 Task: Sort the products in the category "Baby Food & Drinks" by best match.
Action: Mouse moved to (348, 169)
Screenshot: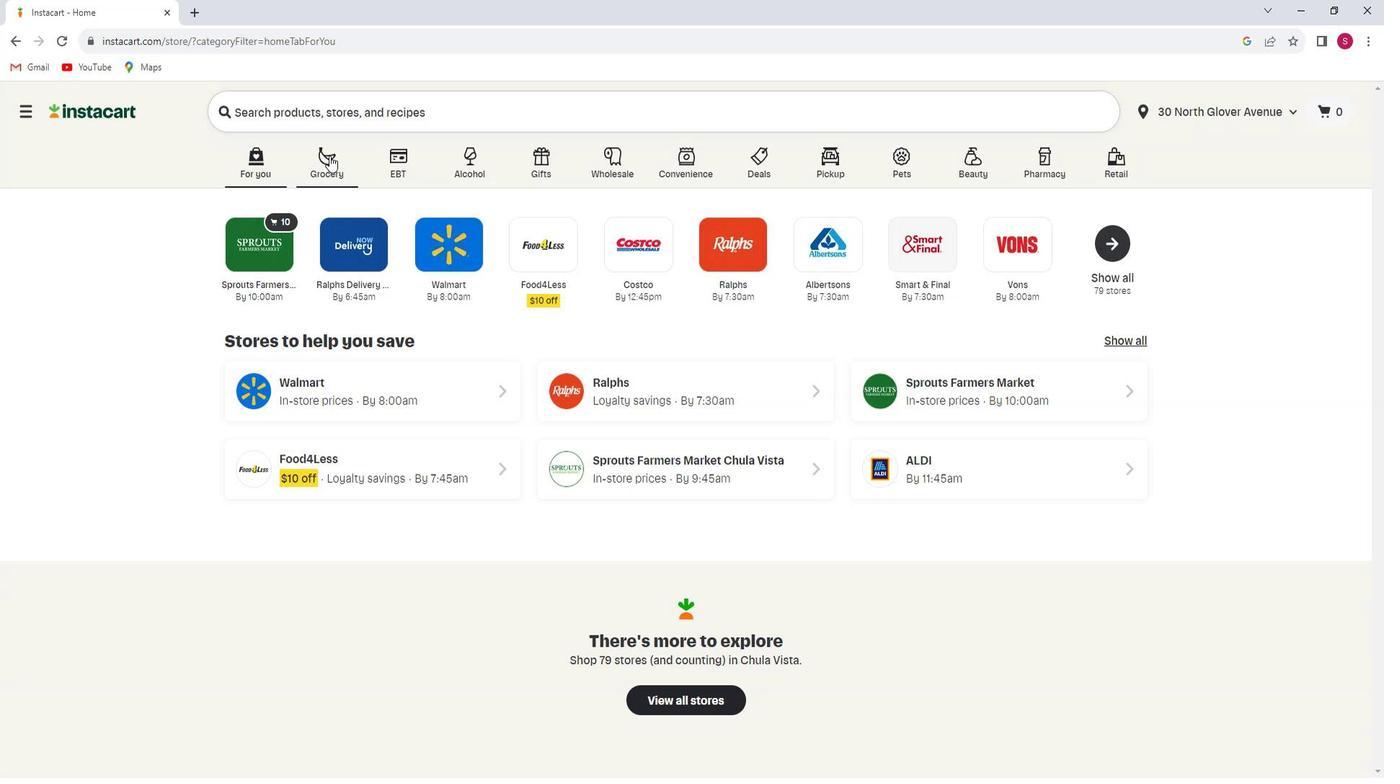 
Action: Mouse pressed left at (348, 169)
Screenshot: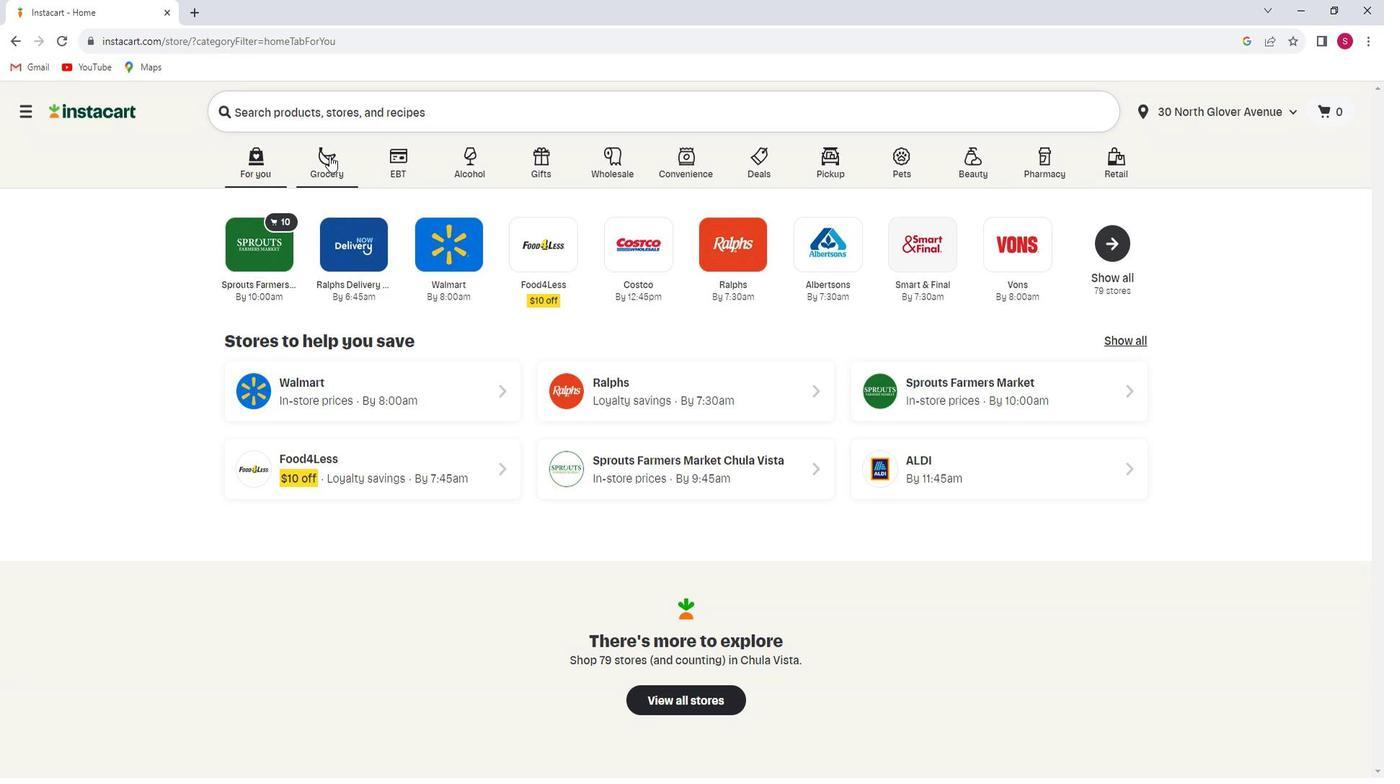 
Action: Mouse moved to (366, 436)
Screenshot: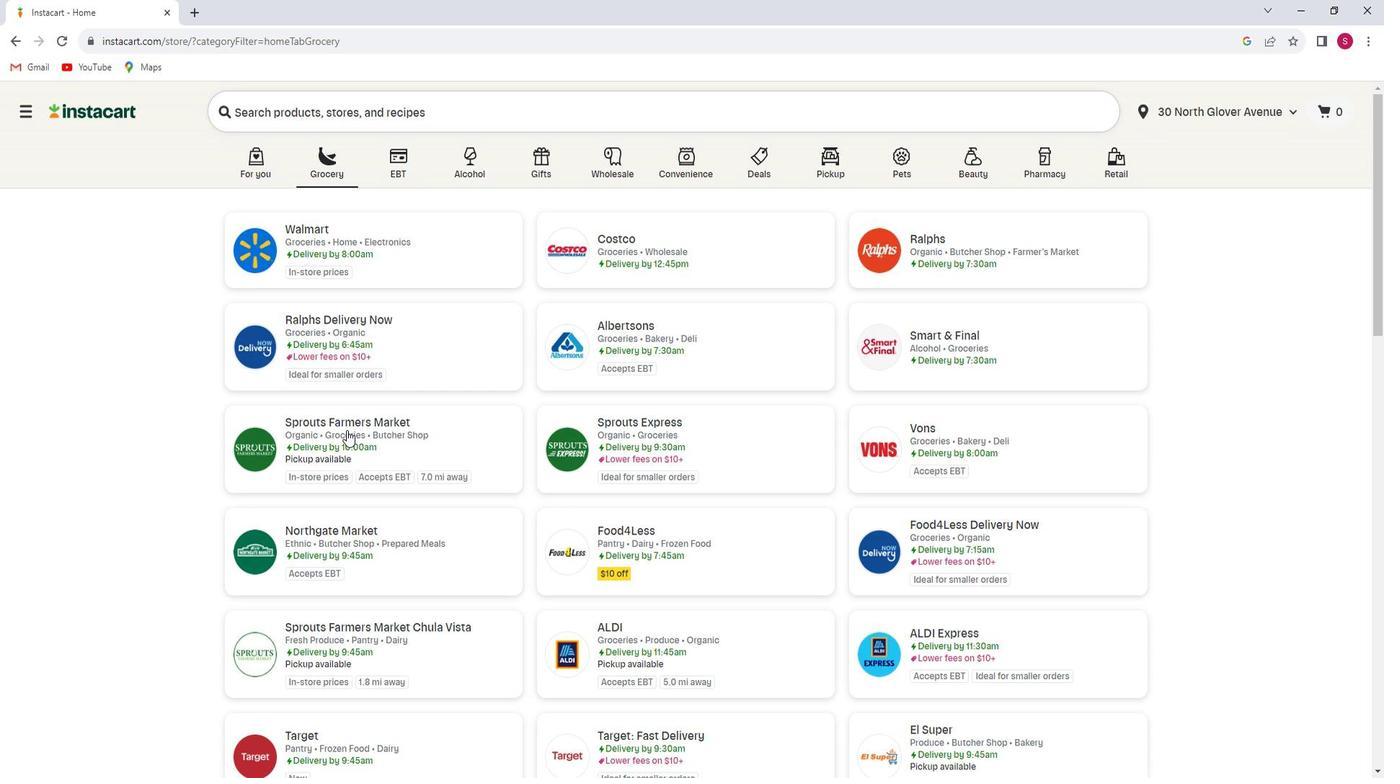 
Action: Mouse pressed left at (366, 436)
Screenshot: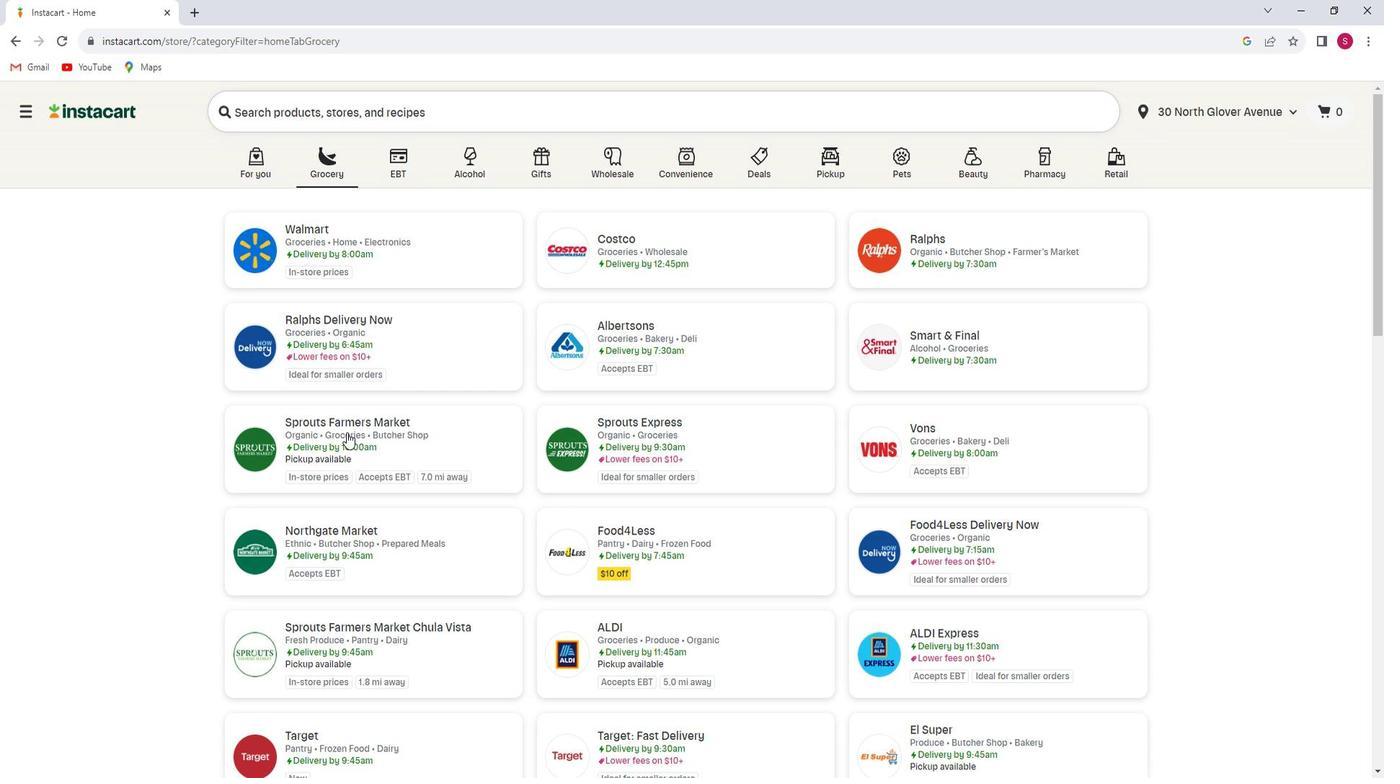 
Action: Mouse moved to (149, 524)
Screenshot: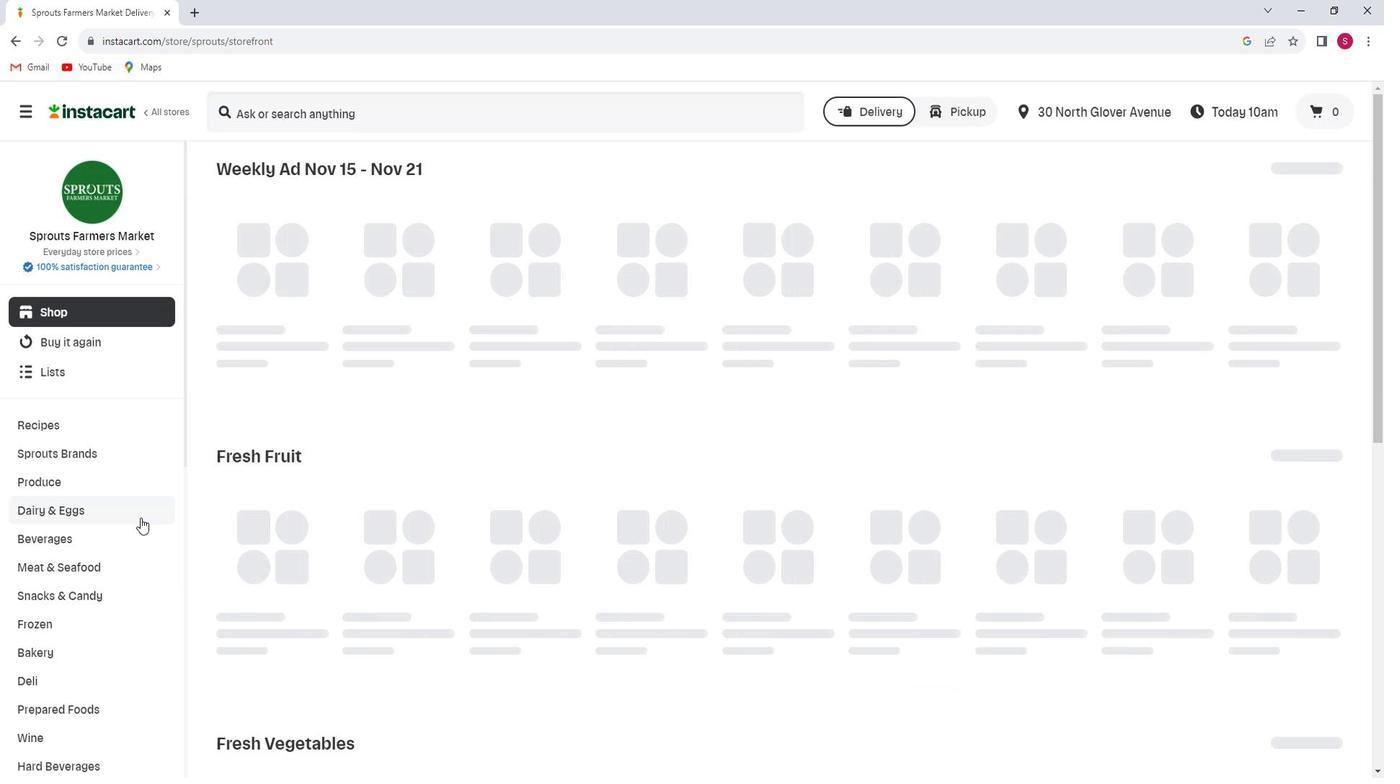 
Action: Mouse scrolled (149, 523) with delta (0, 0)
Screenshot: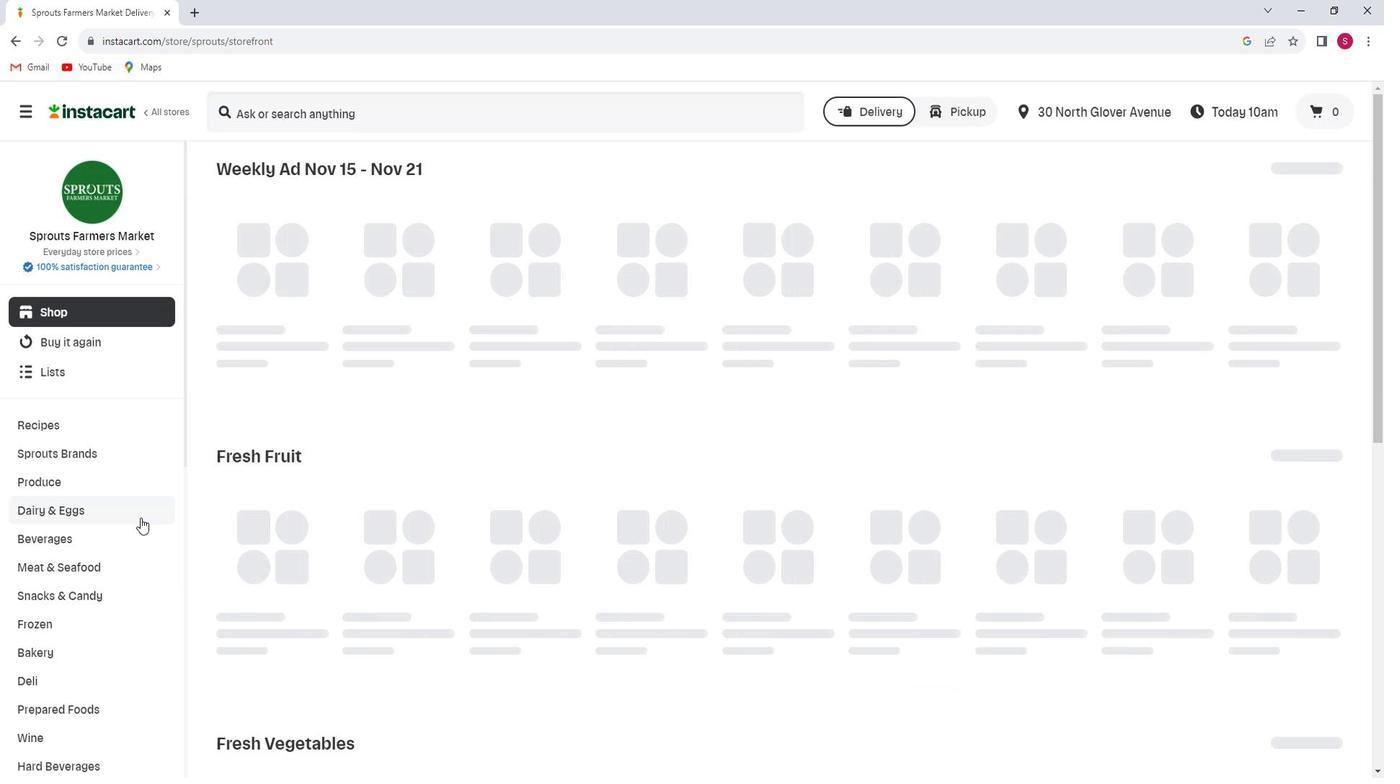 
Action: Mouse moved to (144, 527)
Screenshot: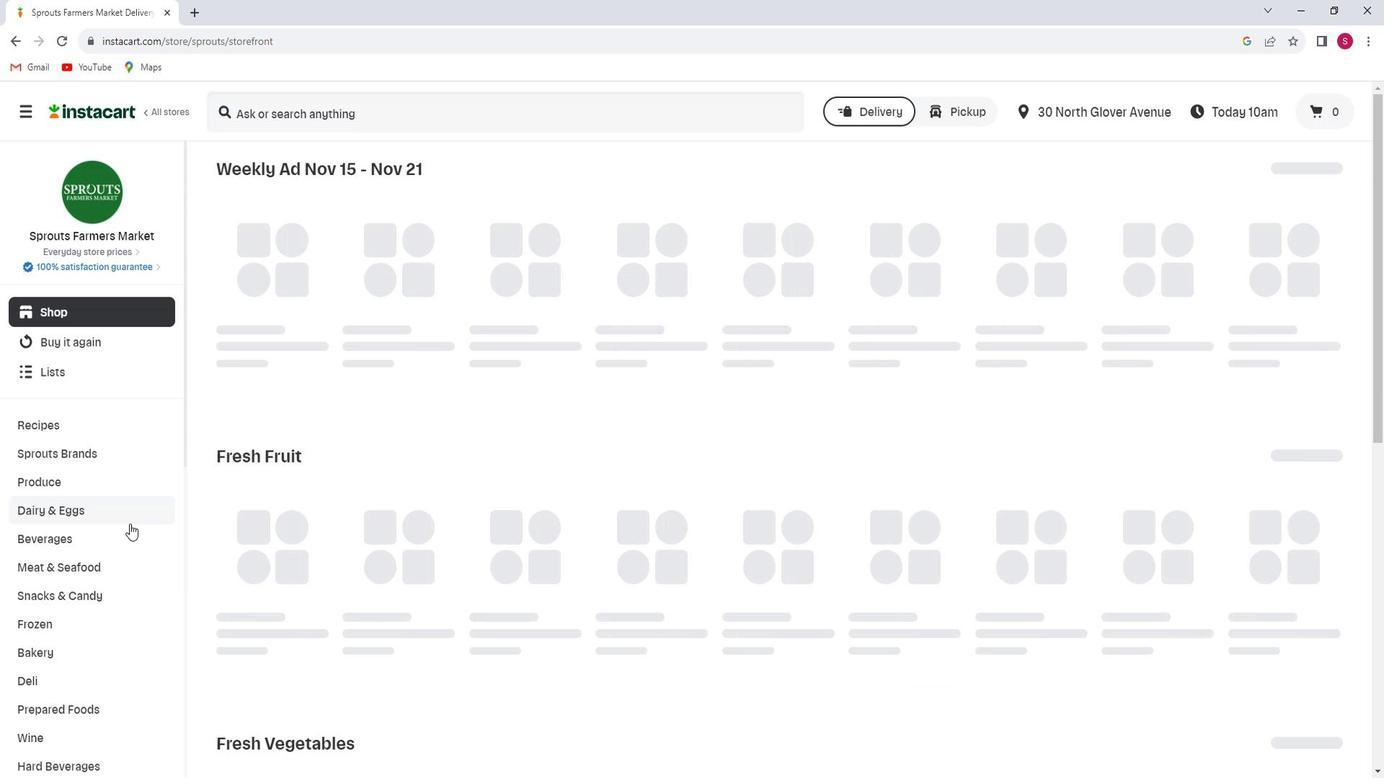 
Action: Mouse scrolled (144, 526) with delta (0, 0)
Screenshot: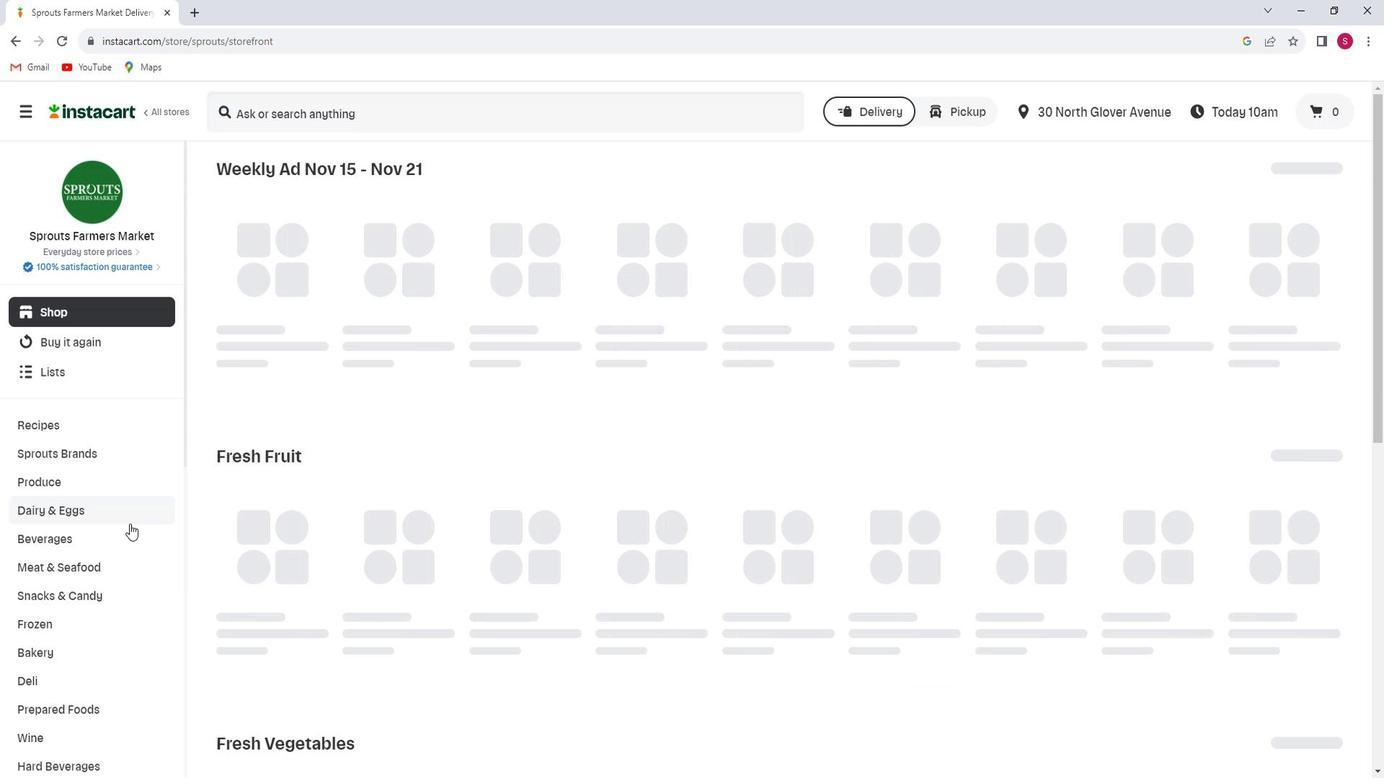 
Action: Mouse scrolled (144, 526) with delta (0, 0)
Screenshot: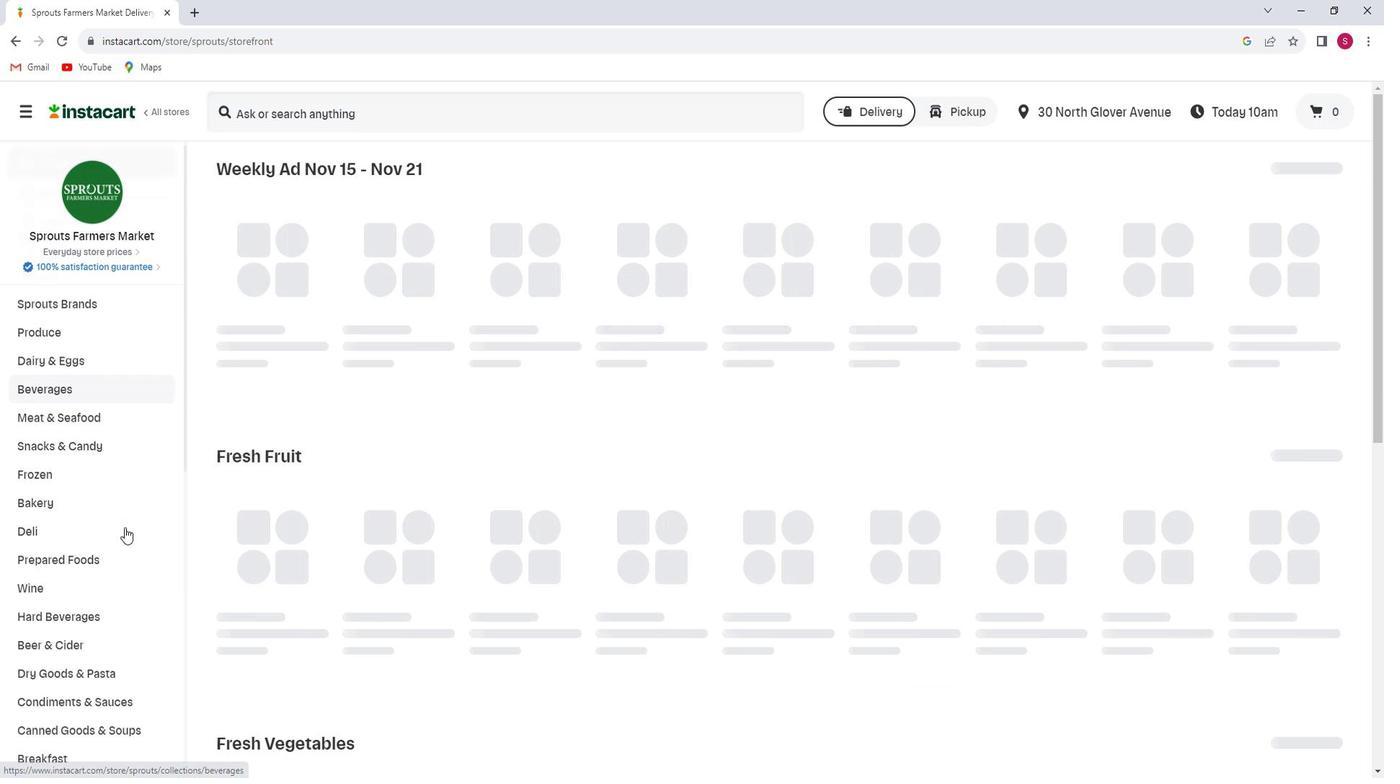 
Action: Mouse scrolled (144, 526) with delta (0, 0)
Screenshot: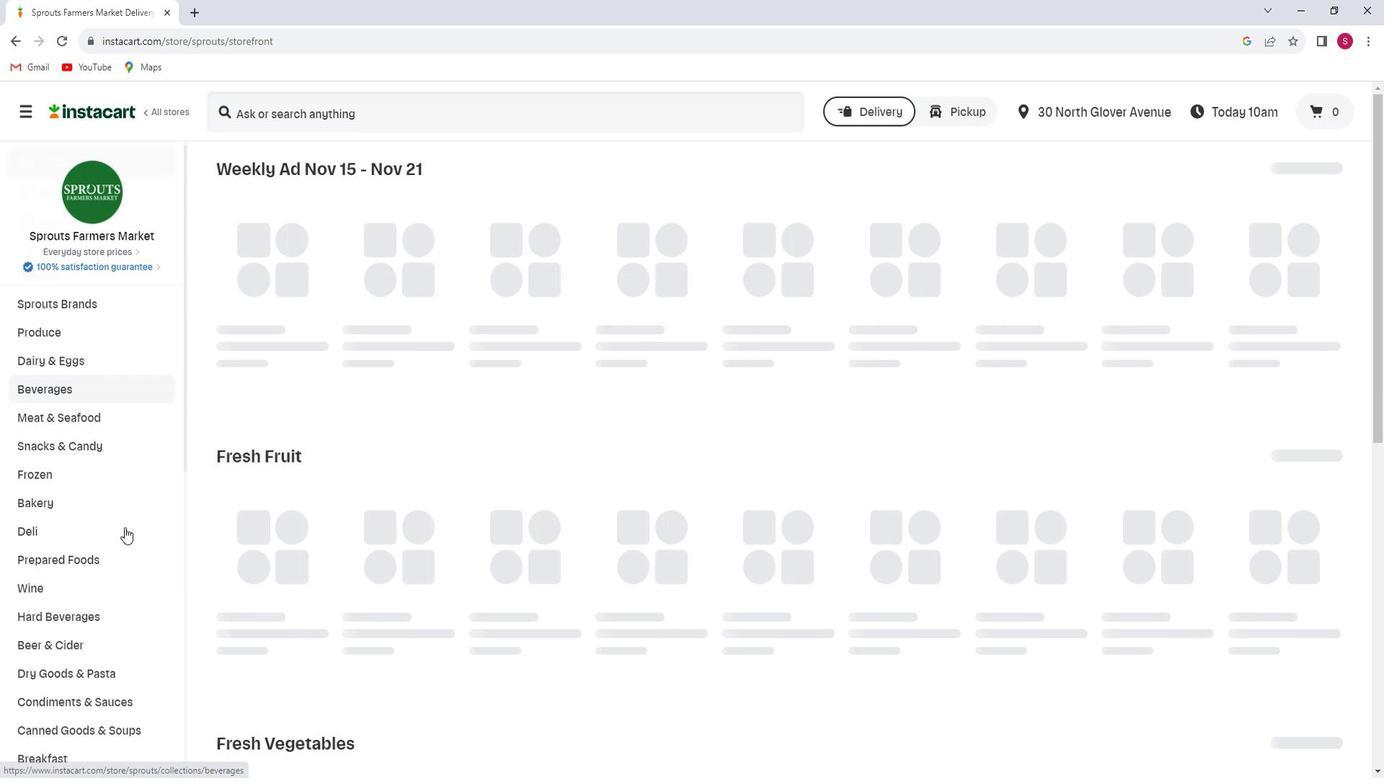 
Action: Mouse scrolled (144, 526) with delta (0, 0)
Screenshot: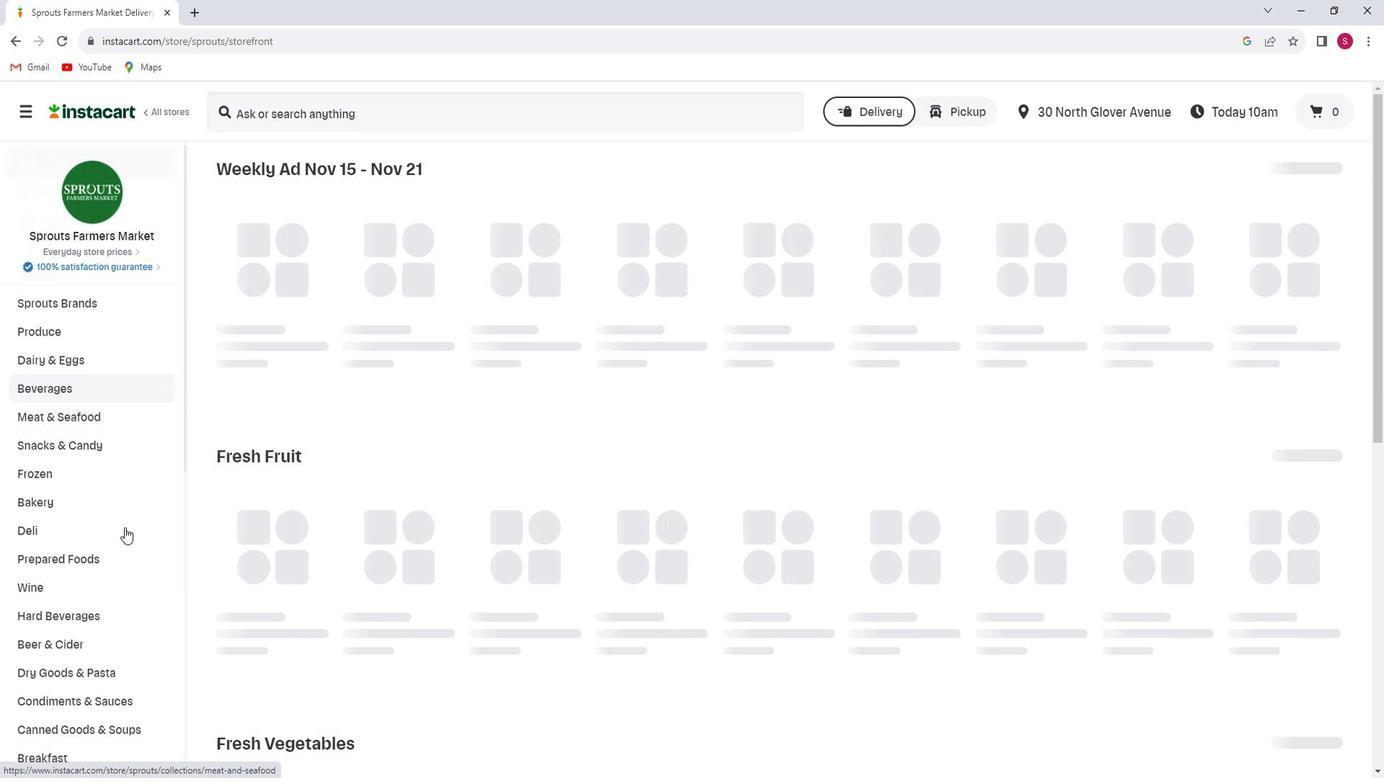 
Action: Mouse scrolled (144, 526) with delta (0, 0)
Screenshot: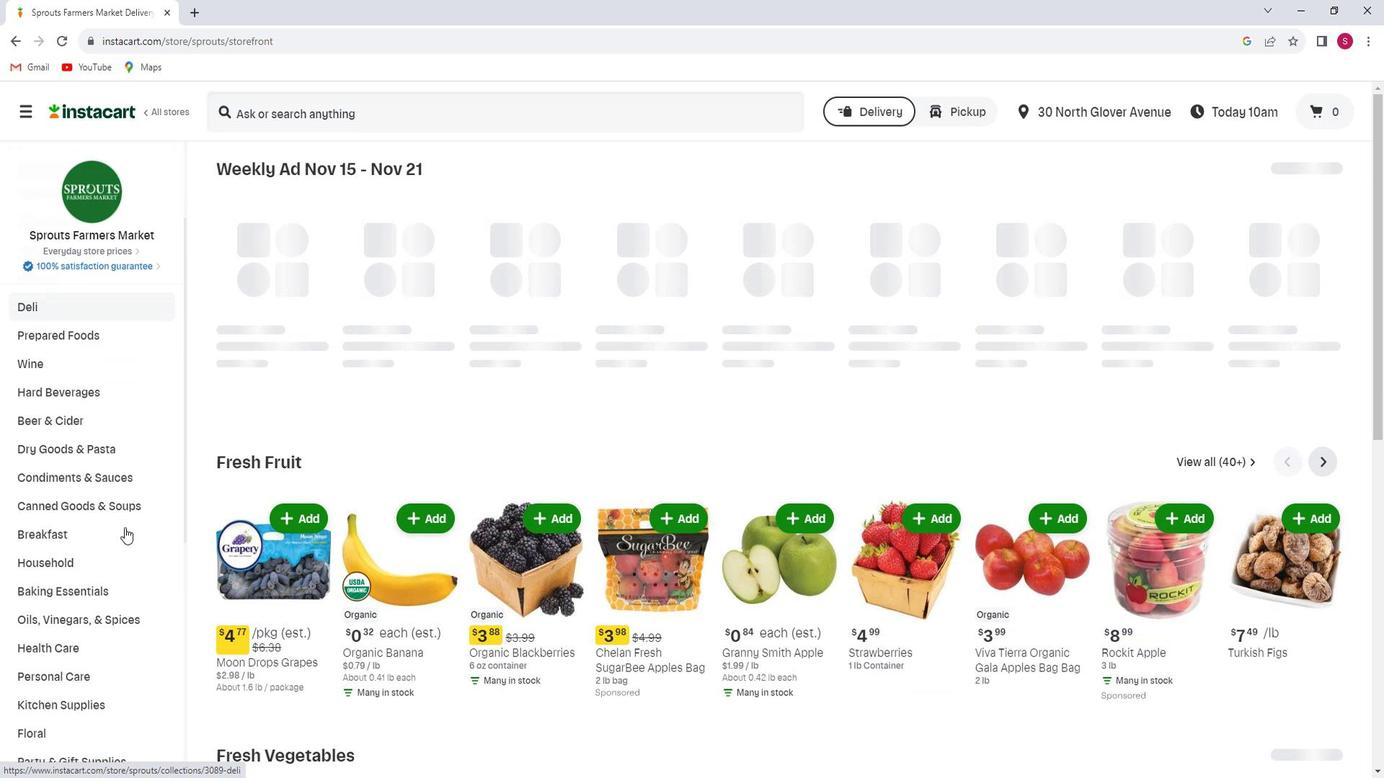 
Action: Mouse scrolled (144, 526) with delta (0, 0)
Screenshot: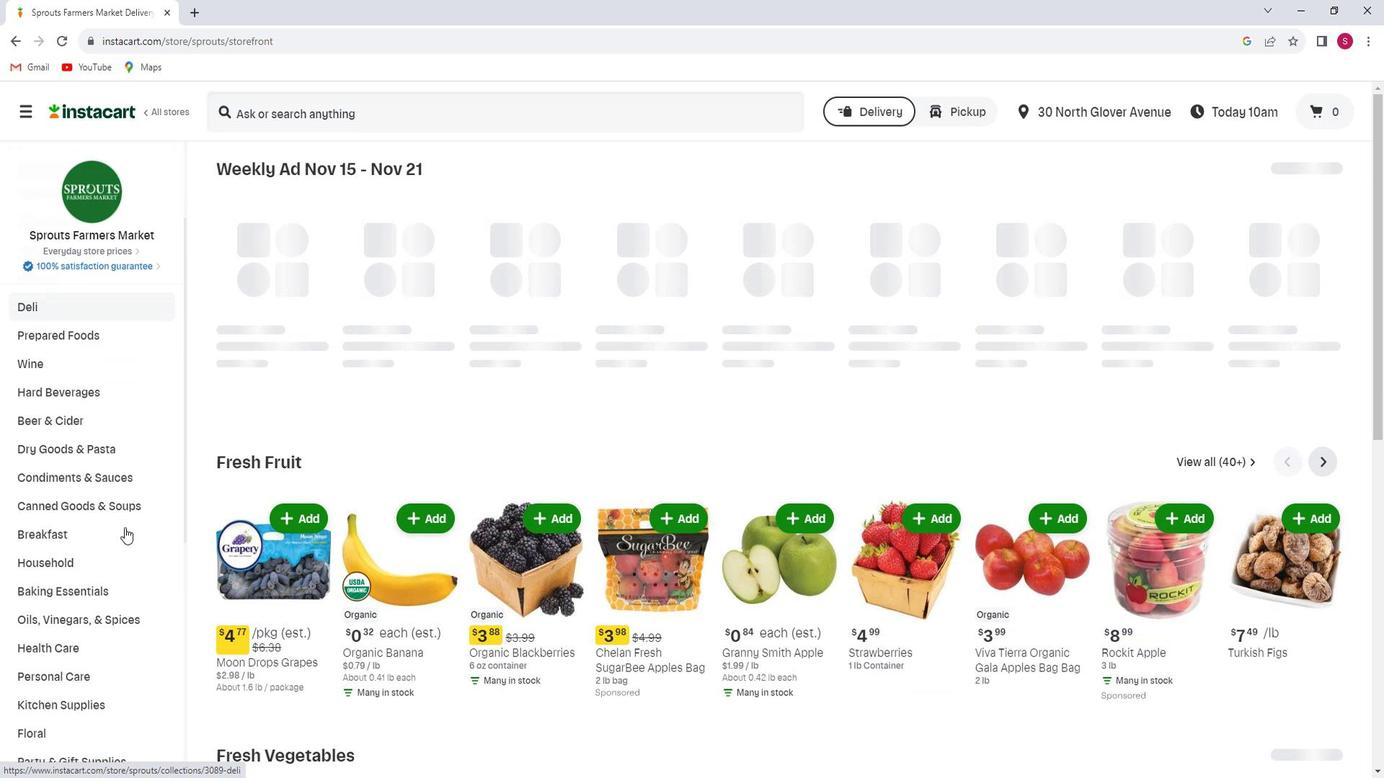 
Action: Mouse scrolled (144, 526) with delta (0, 0)
Screenshot: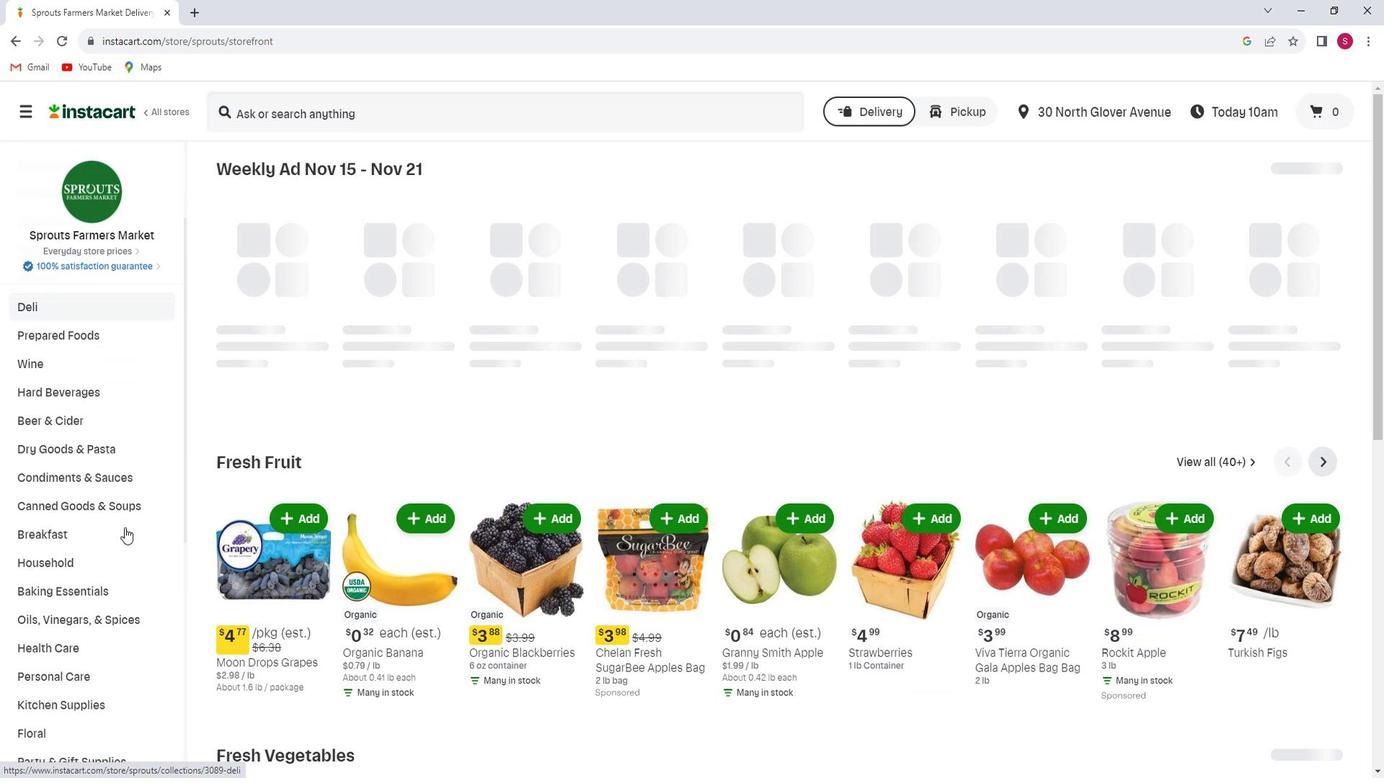 
Action: Mouse scrolled (144, 526) with delta (0, 0)
Screenshot: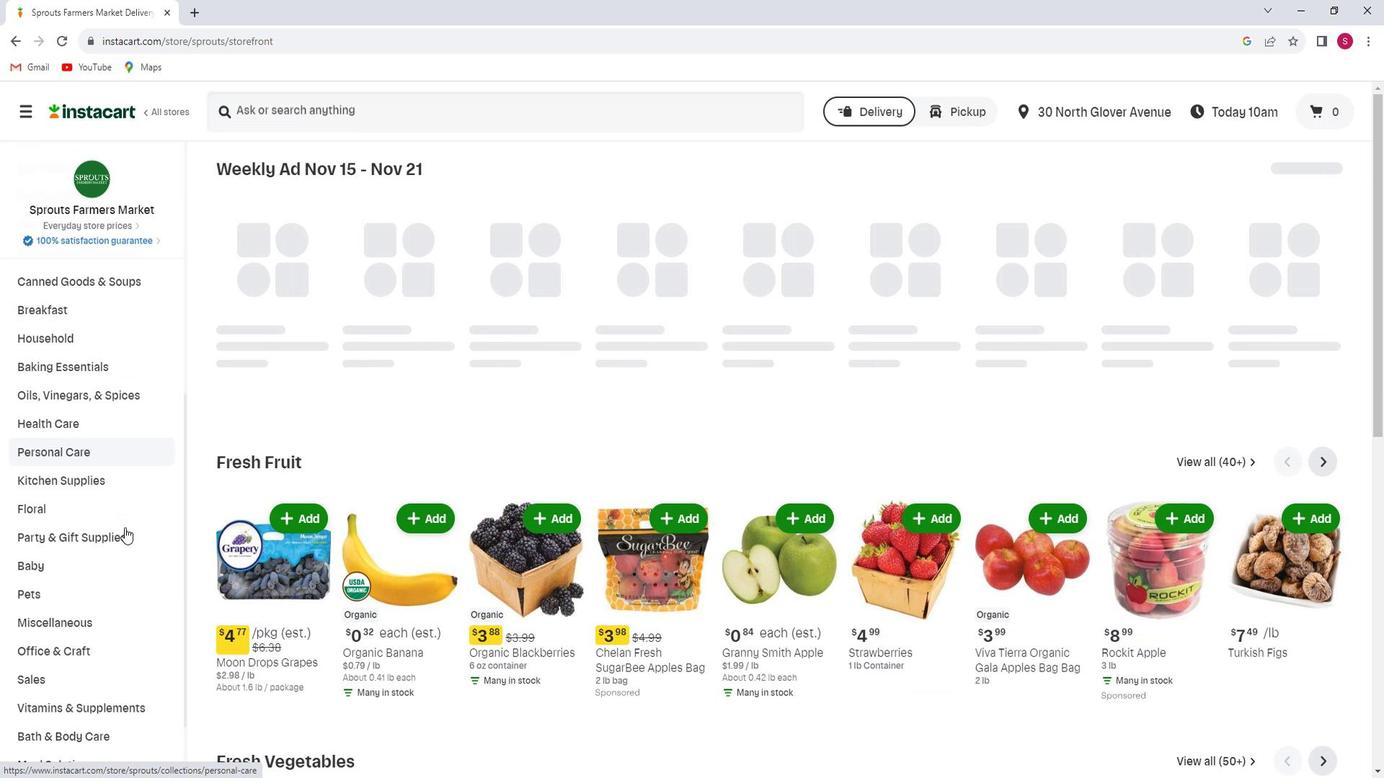 
Action: Mouse moved to (142, 531)
Screenshot: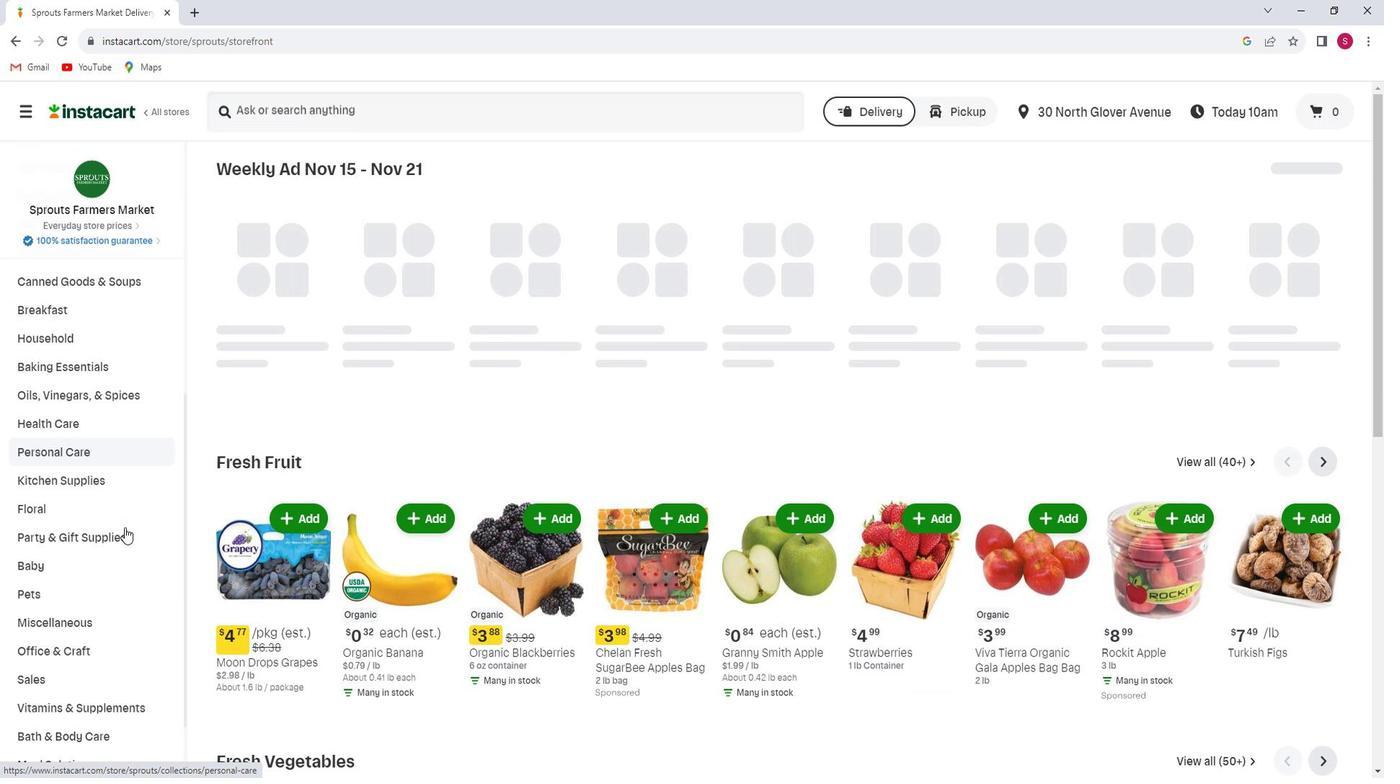 
Action: Mouse scrolled (142, 530) with delta (0, 0)
Screenshot: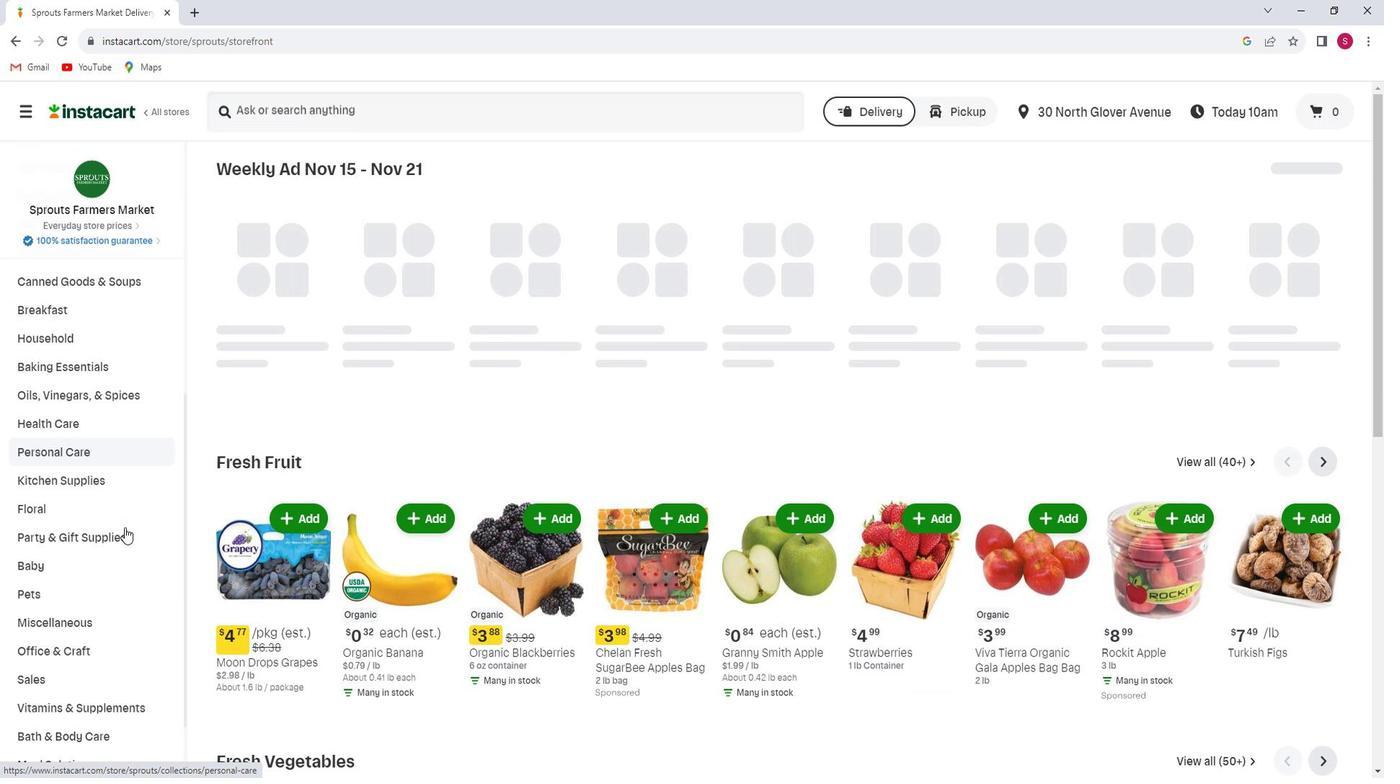
Action: Mouse moved to (121, 554)
Screenshot: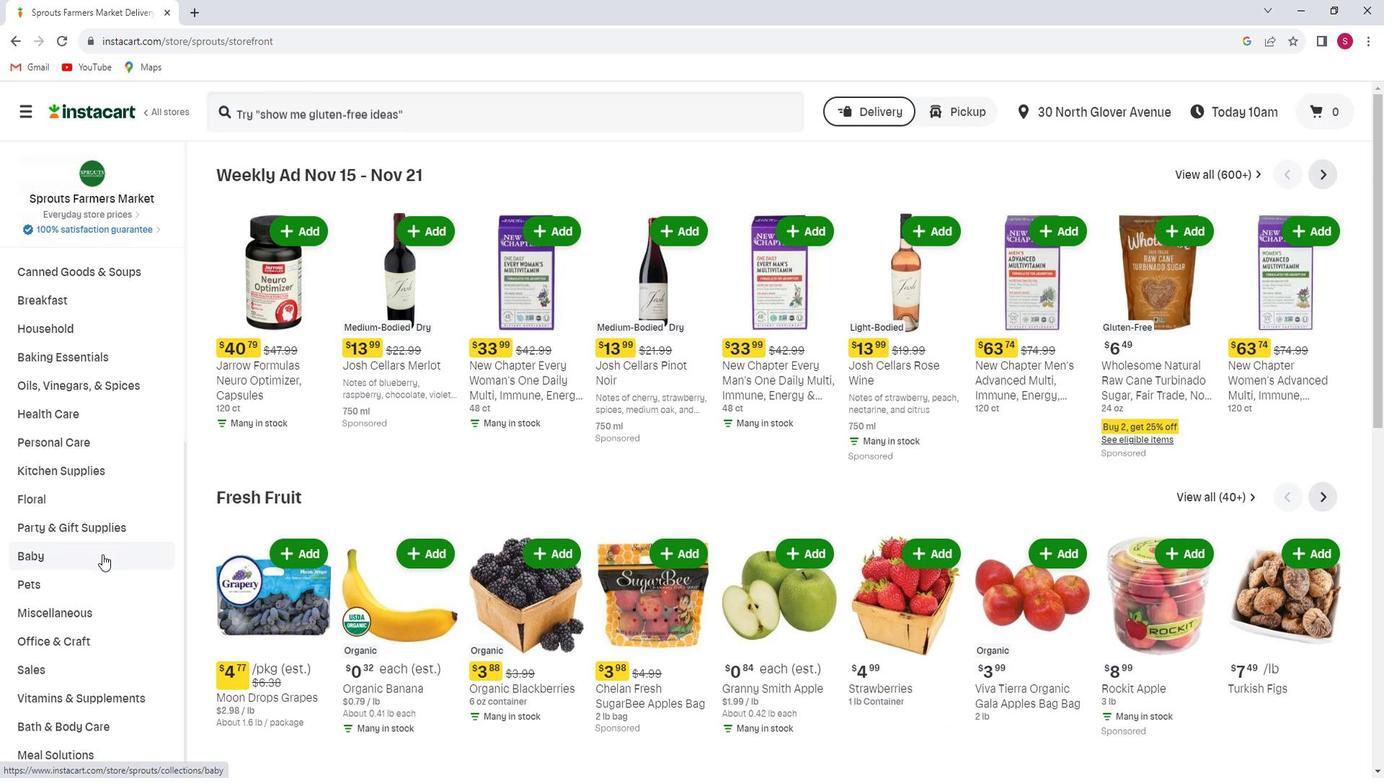 
Action: Mouse scrolled (121, 553) with delta (0, 0)
Screenshot: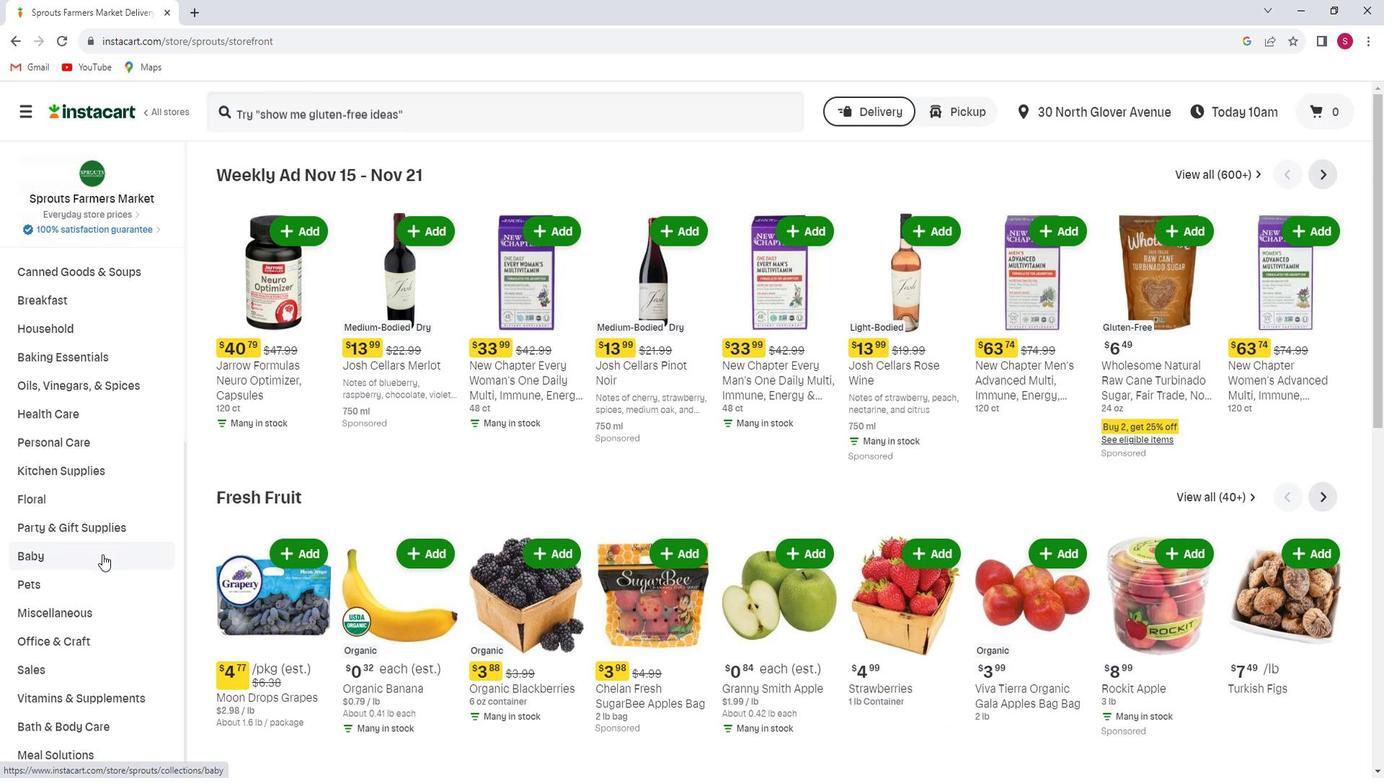 
Action: Mouse moved to (121, 555)
Screenshot: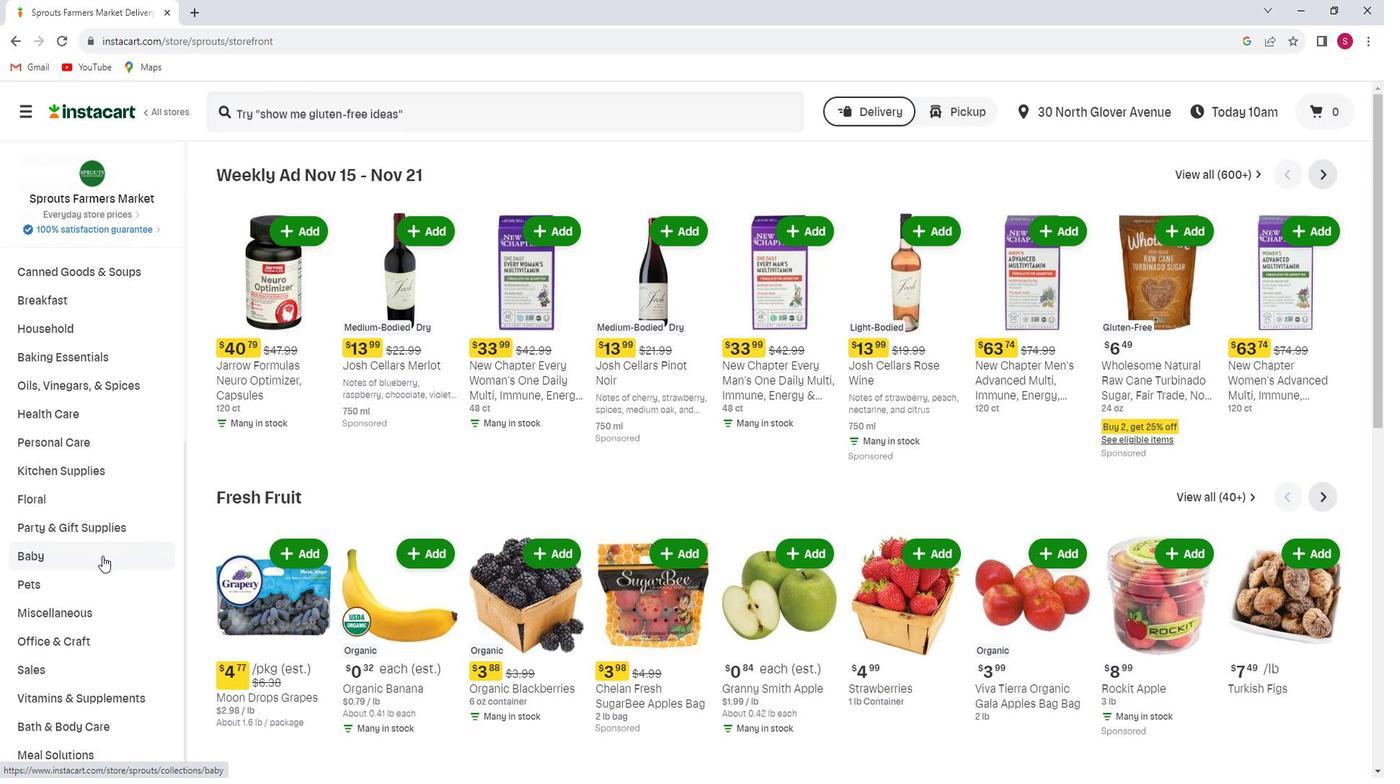 
Action: Mouse scrolled (121, 555) with delta (0, 0)
Screenshot: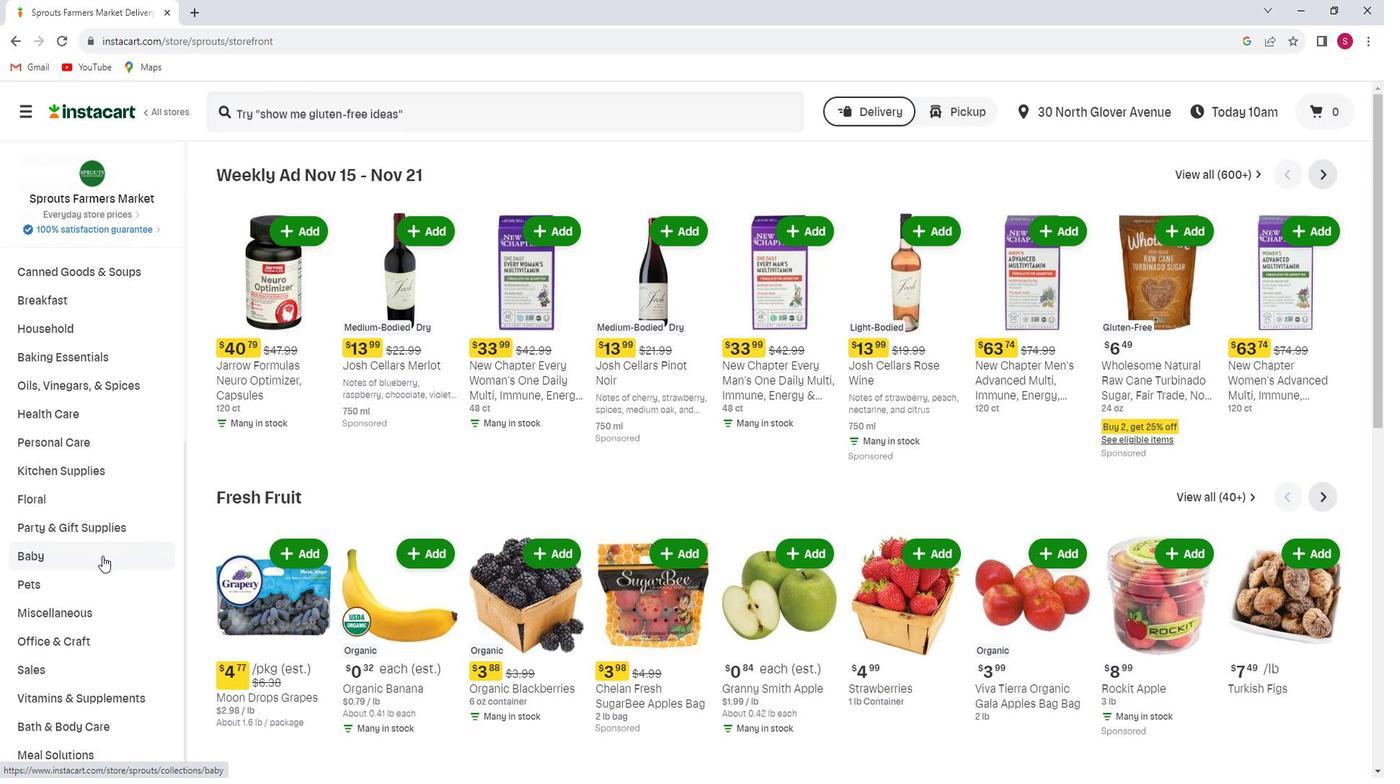 
Action: Mouse moved to (96, 560)
Screenshot: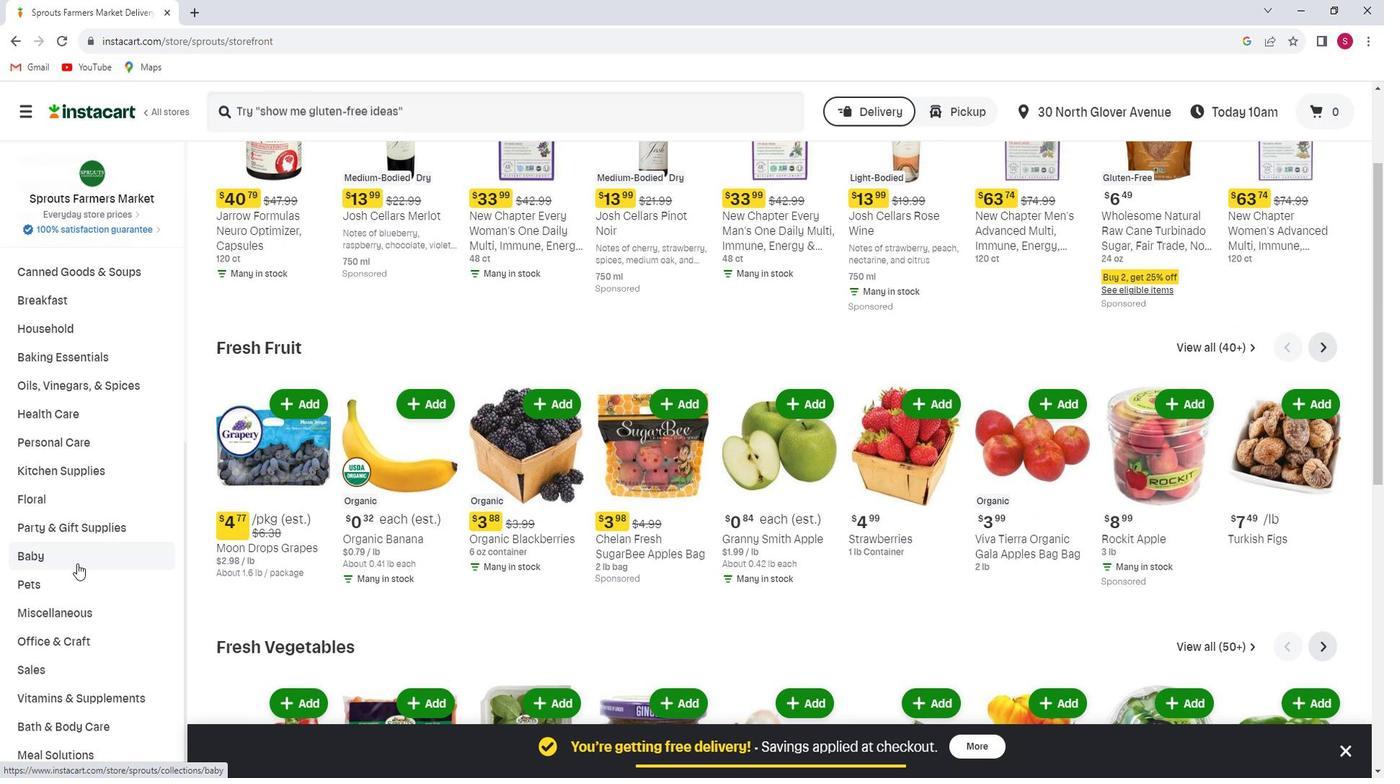 
Action: Mouse pressed left at (96, 560)
Screenshot: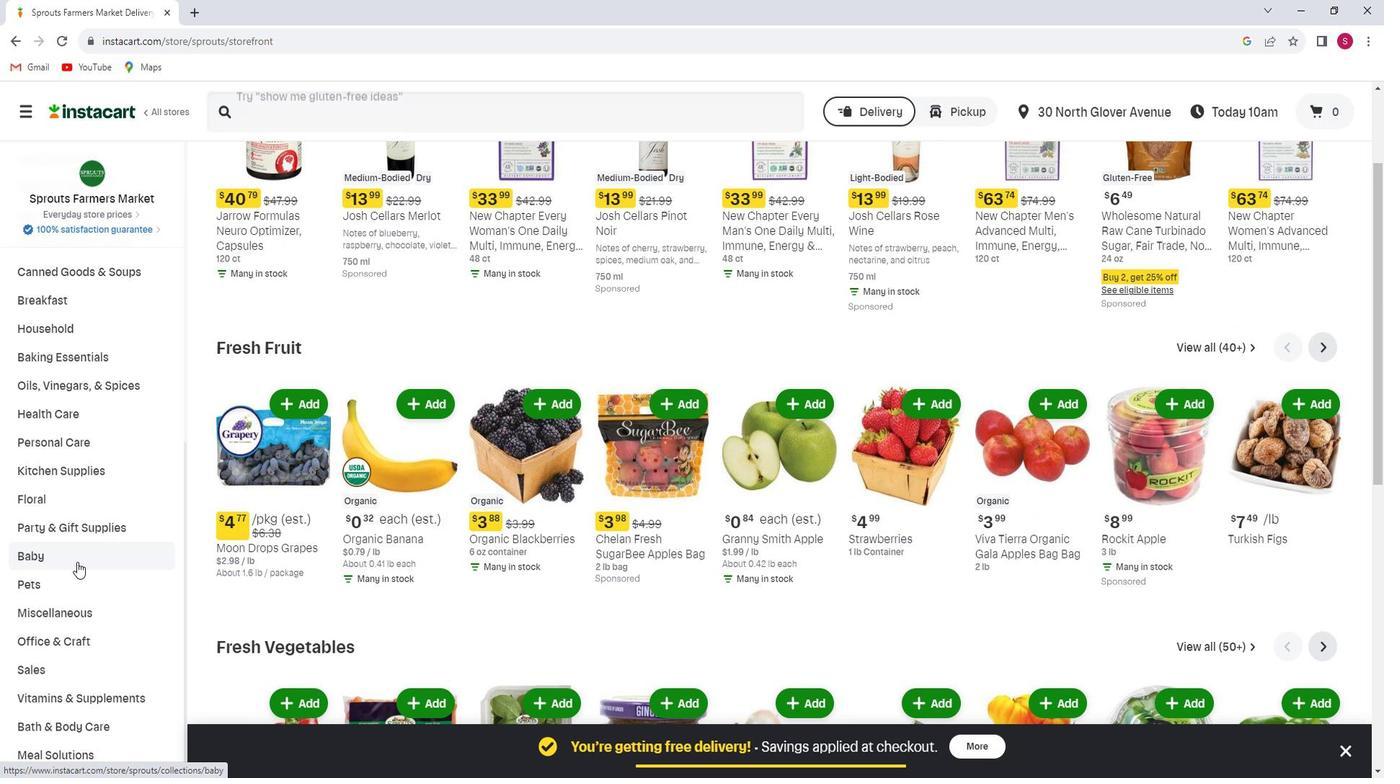 
Action: Mouse moved to (95, 668)
Screenshot: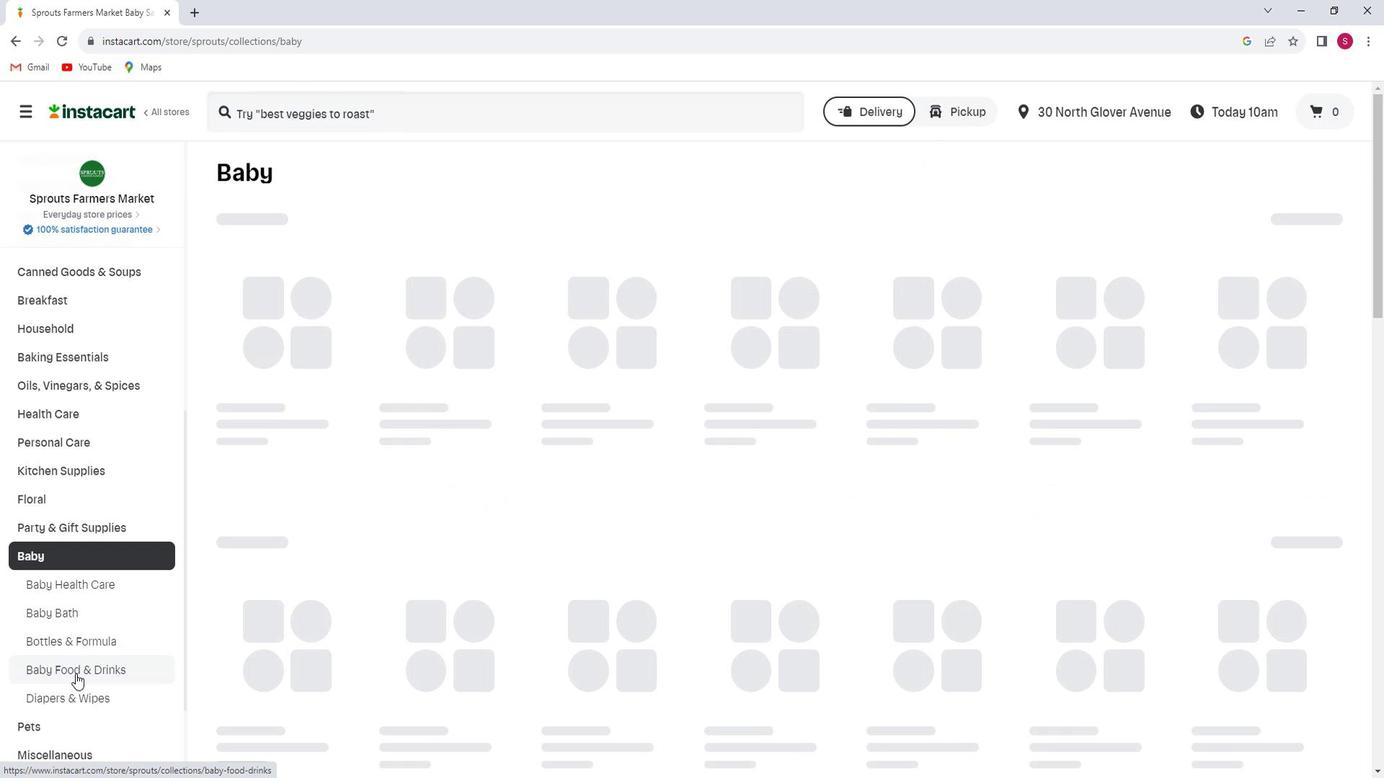 
Action: Mouse pressed left at (95, 668)
Screenshot: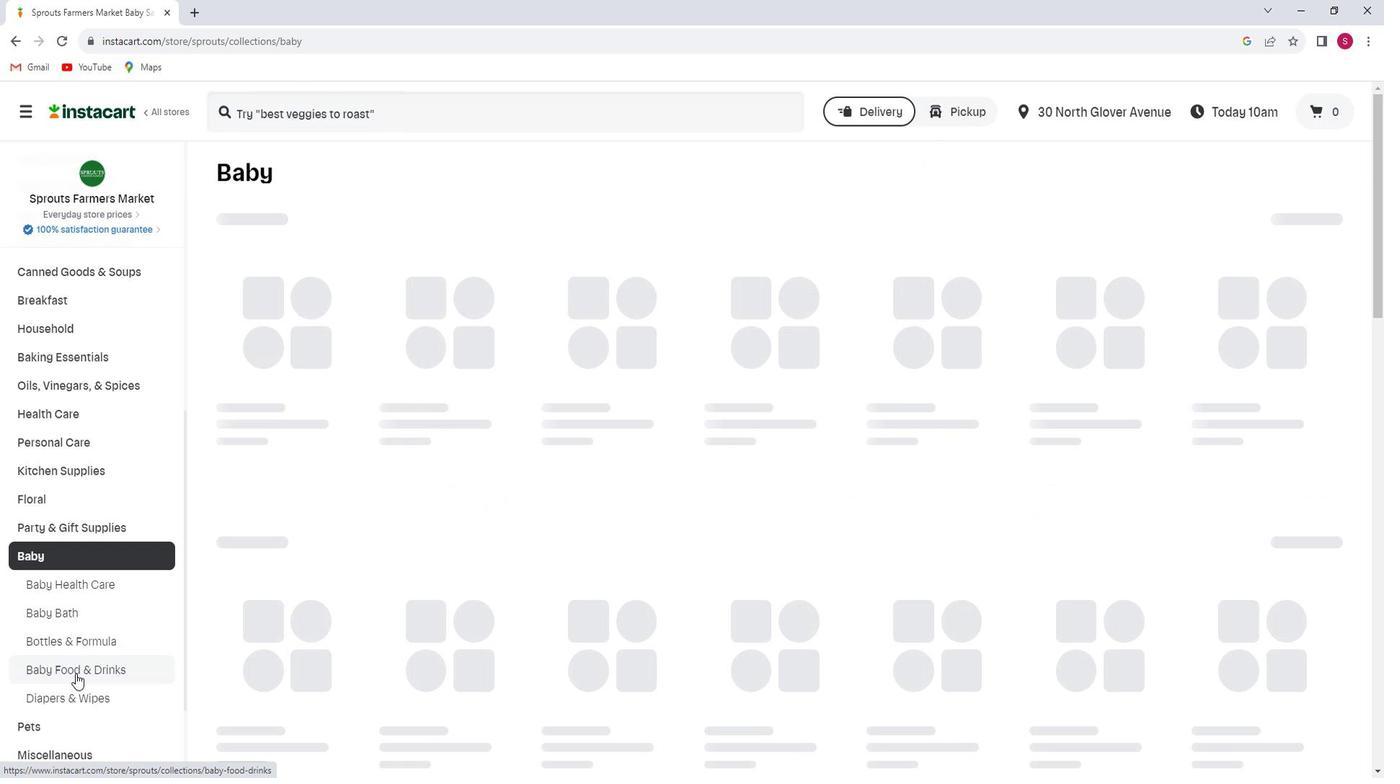 
Action: Mouse moved to (1244, 292)
Screenshot: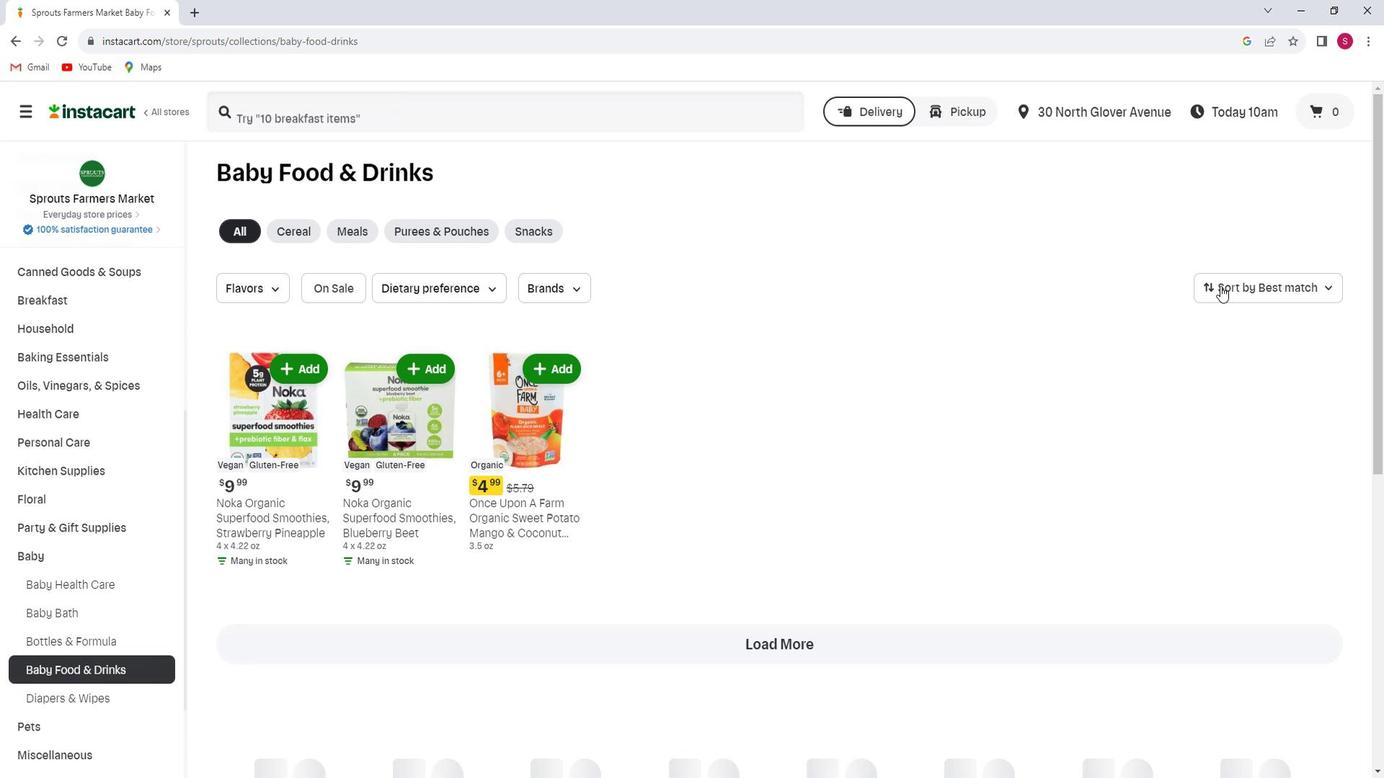 
Action: Mouse pressed left at (1244, 292)
Screenshot: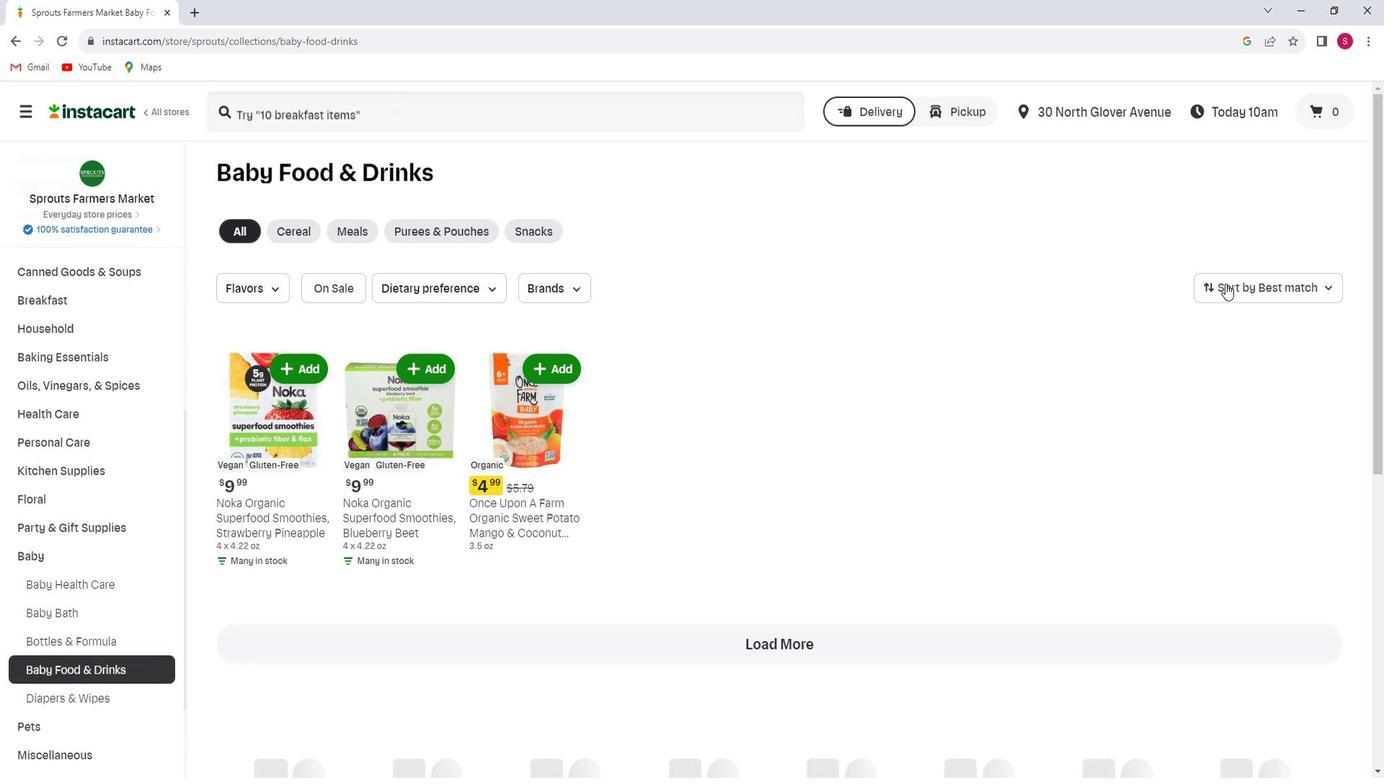 
Action: Mouse moved to (1298, 339)
Screenshot: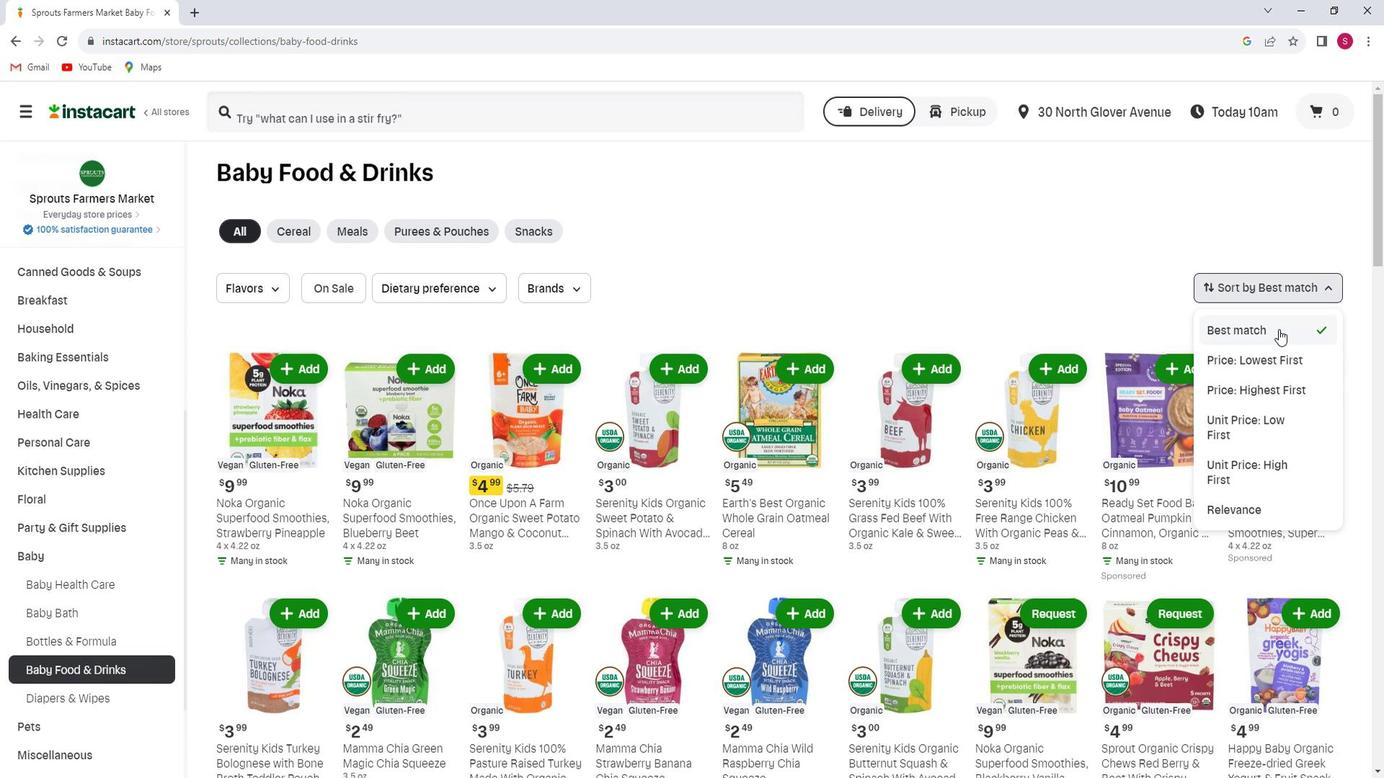 
Action: Mouse pressed left at (1298, 339)
Screenshot: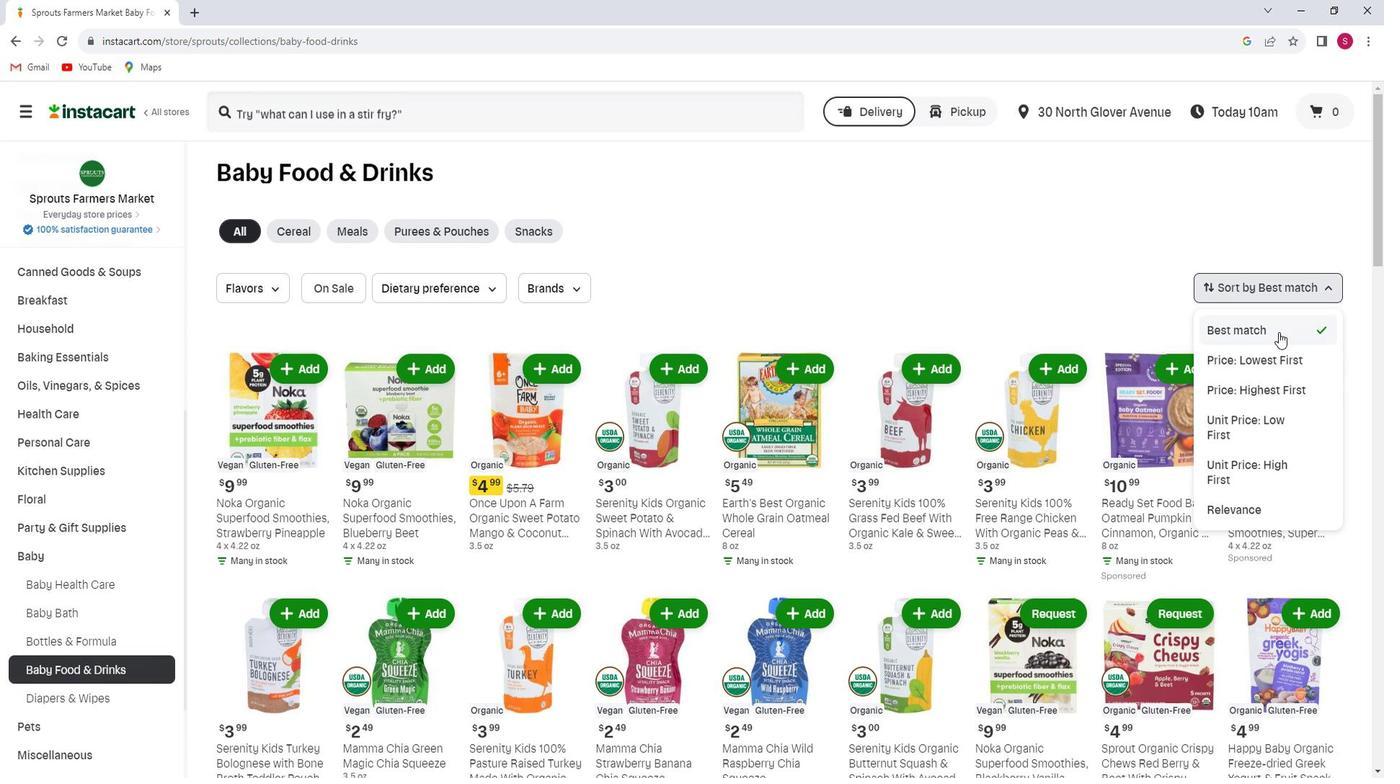 
